 Task: Write and save a response "A difficult person is someone who lacks empathy and concern for others".
Action: Mouse moved to (425, 129)
Screenshot: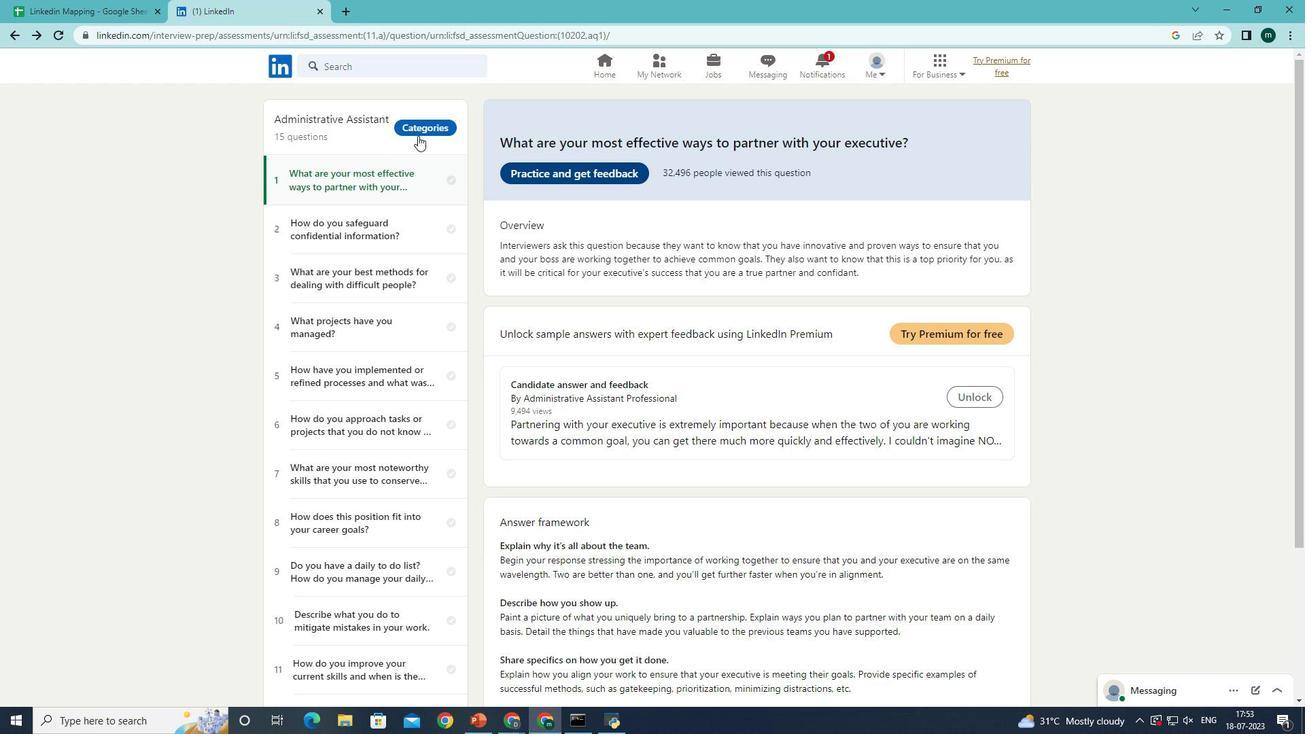 
Action: Mouse pressed left at (425, 129)
Screenshot: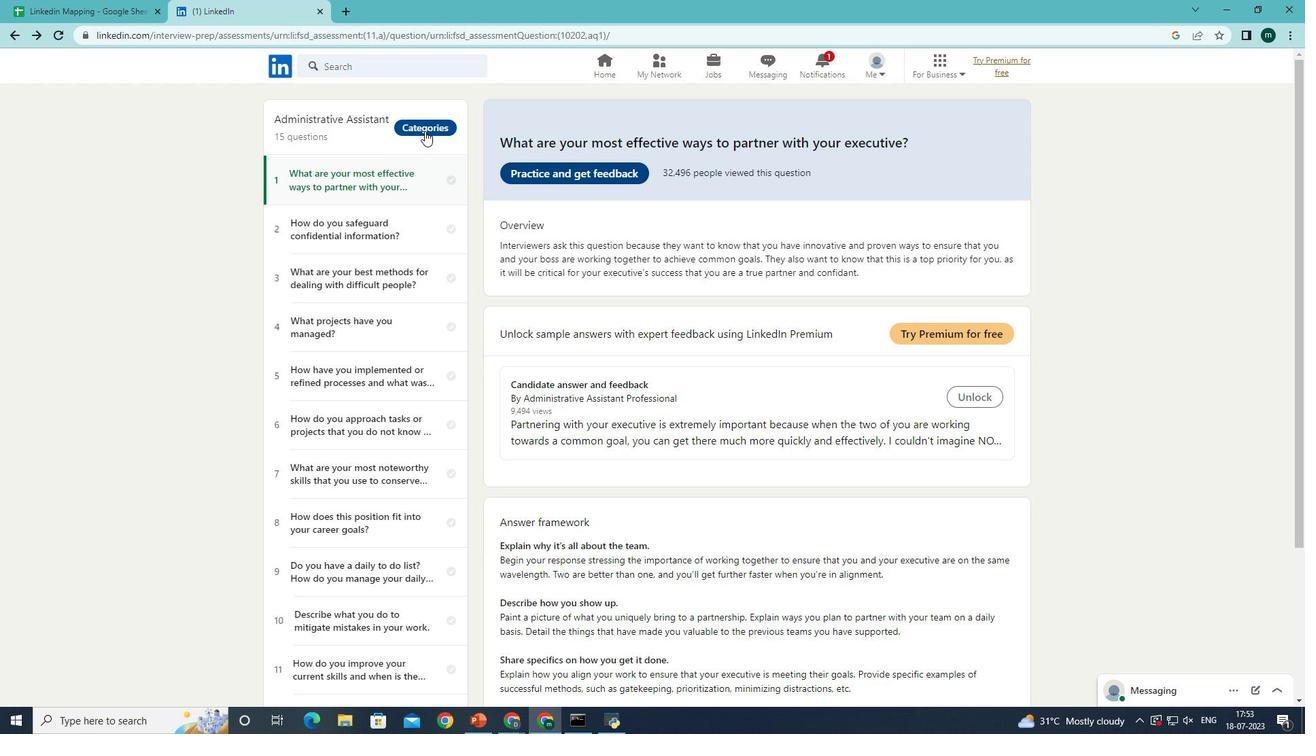 
Action: Mouse moved to (382, 267)
Screenshot: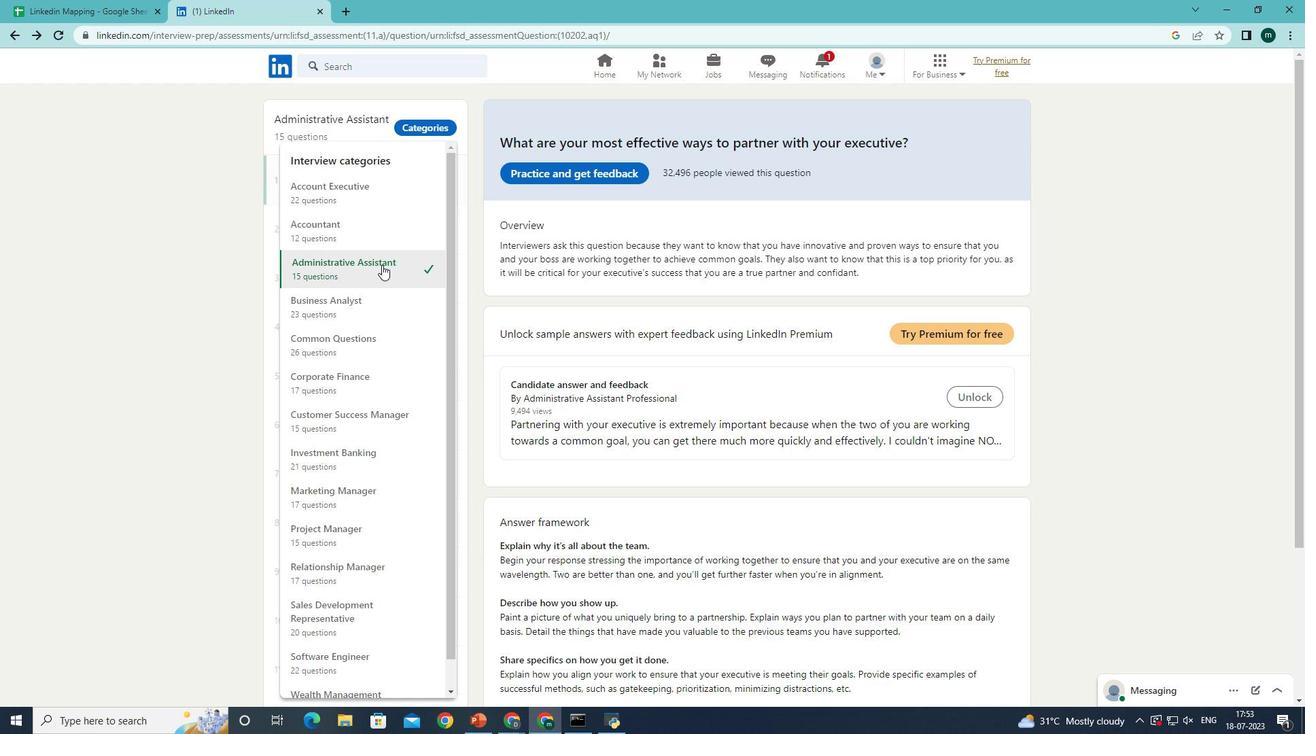 
Action: Mouse pressed left at (382, 267)
Screenshot: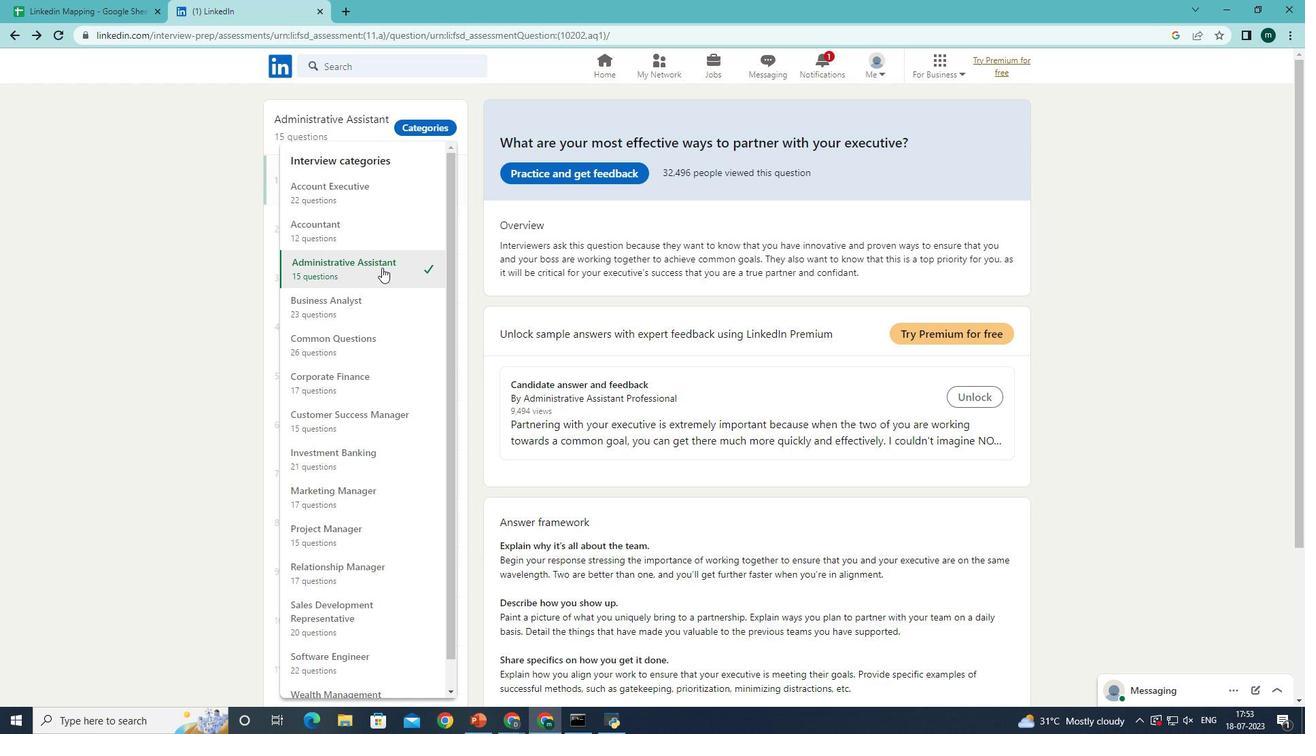 
Action: Mouse moved to (602, 174)
Screenshot: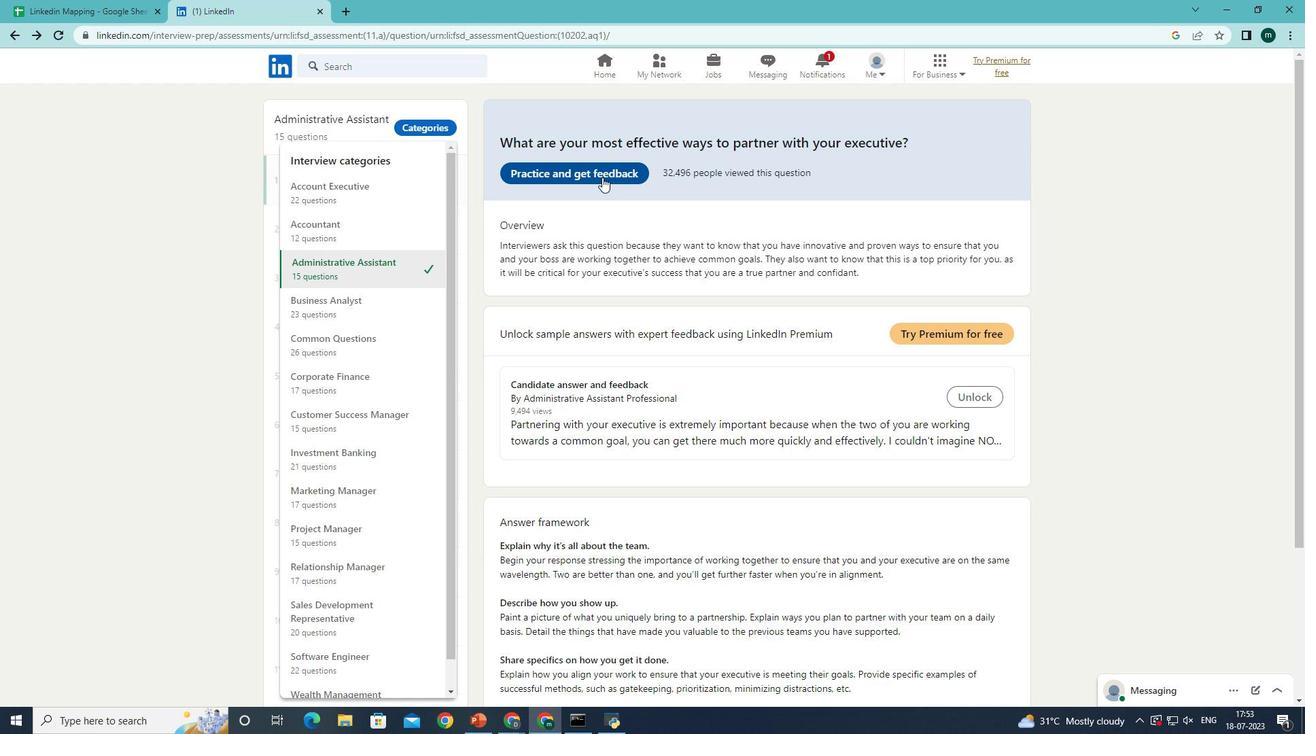
Action: Mouse pressed left at (602, 174)
Screenshot: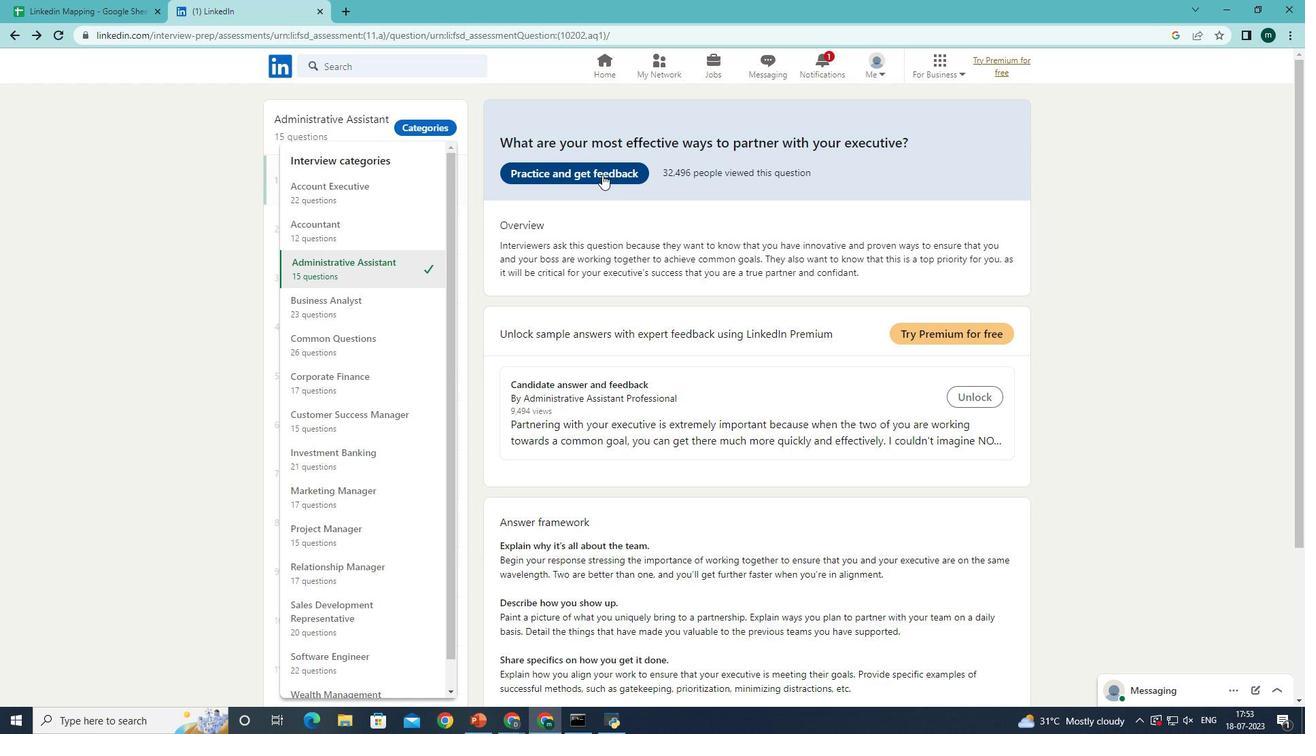 
Action: Mouse moved to (650, 408)
Screenshot: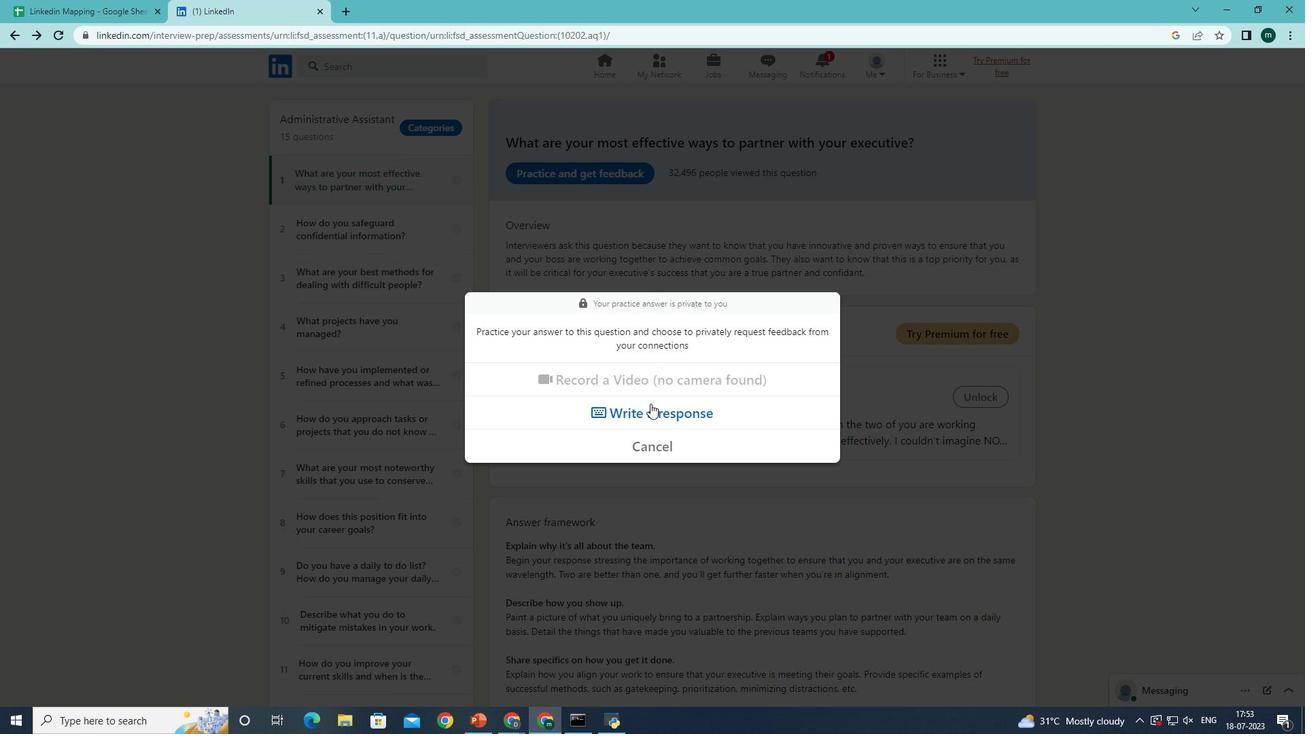 
Action: Mouse pressed left at (650, 408)
Screenshot: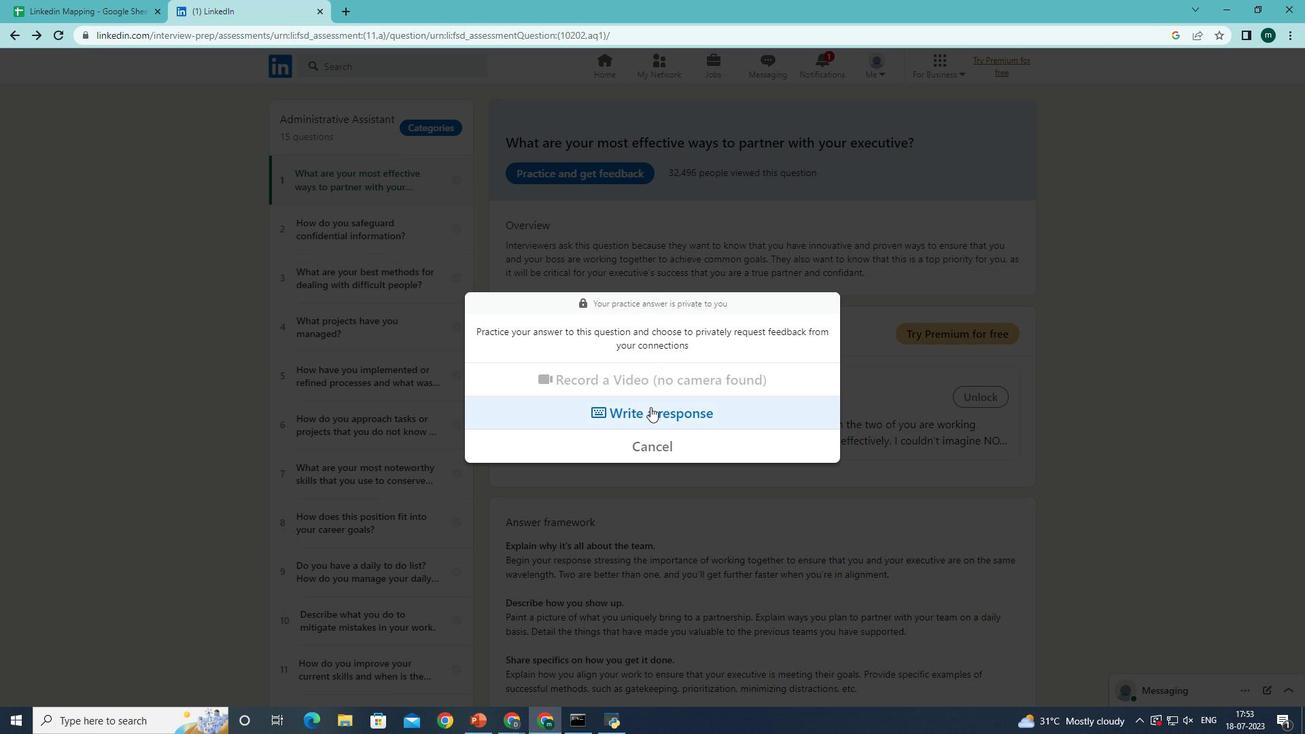 
Action: Mouse moved to (649, 346)
Screenshot: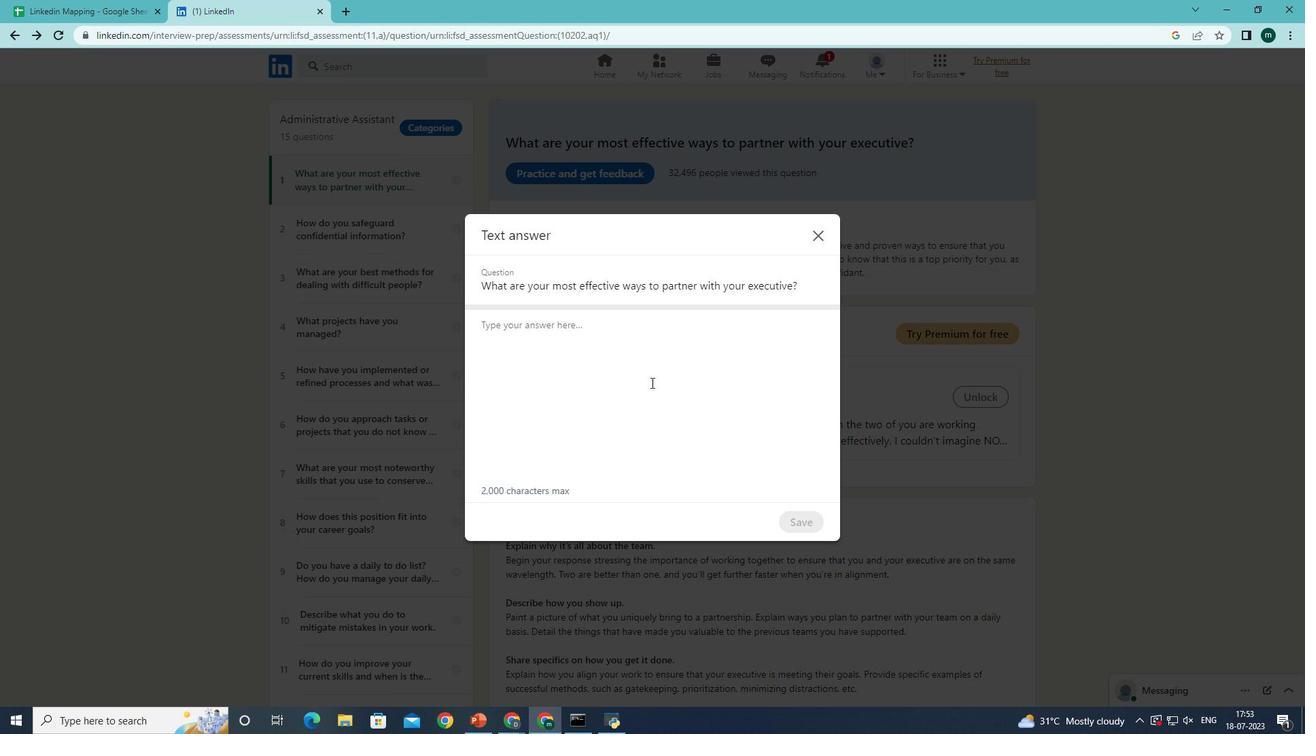 
Action: Mouse pressed left at (649, 346)
Screenshot: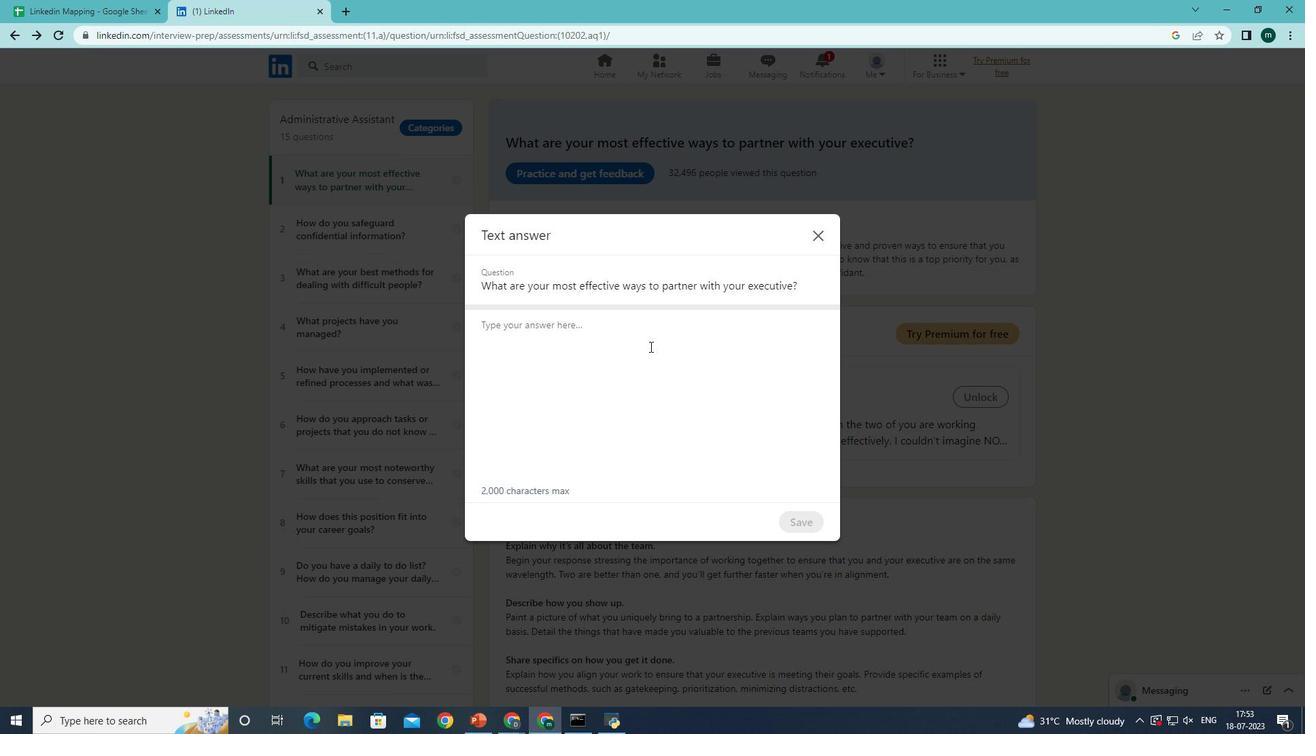 
Action: Mouse moved to (646, 346)
Screenshot: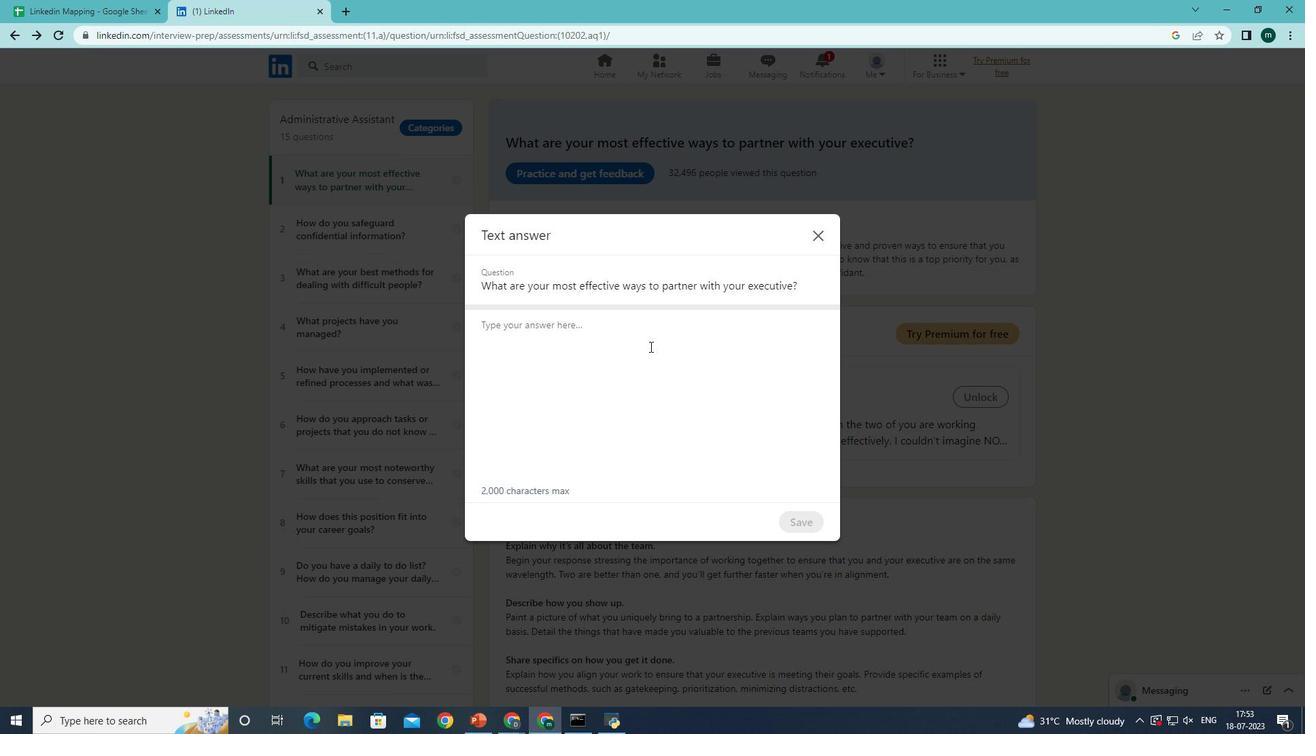 
Action: Key pressed <Key.shift>A<Key.space>difficult<Key.space>person<Key.space>is<Key.space>someone<Key.space>who<Key.space>lacks<Key.space>empathy<Key.space>and<Key.space>concern<Key.space>for<Key.space>others.
Screenshot: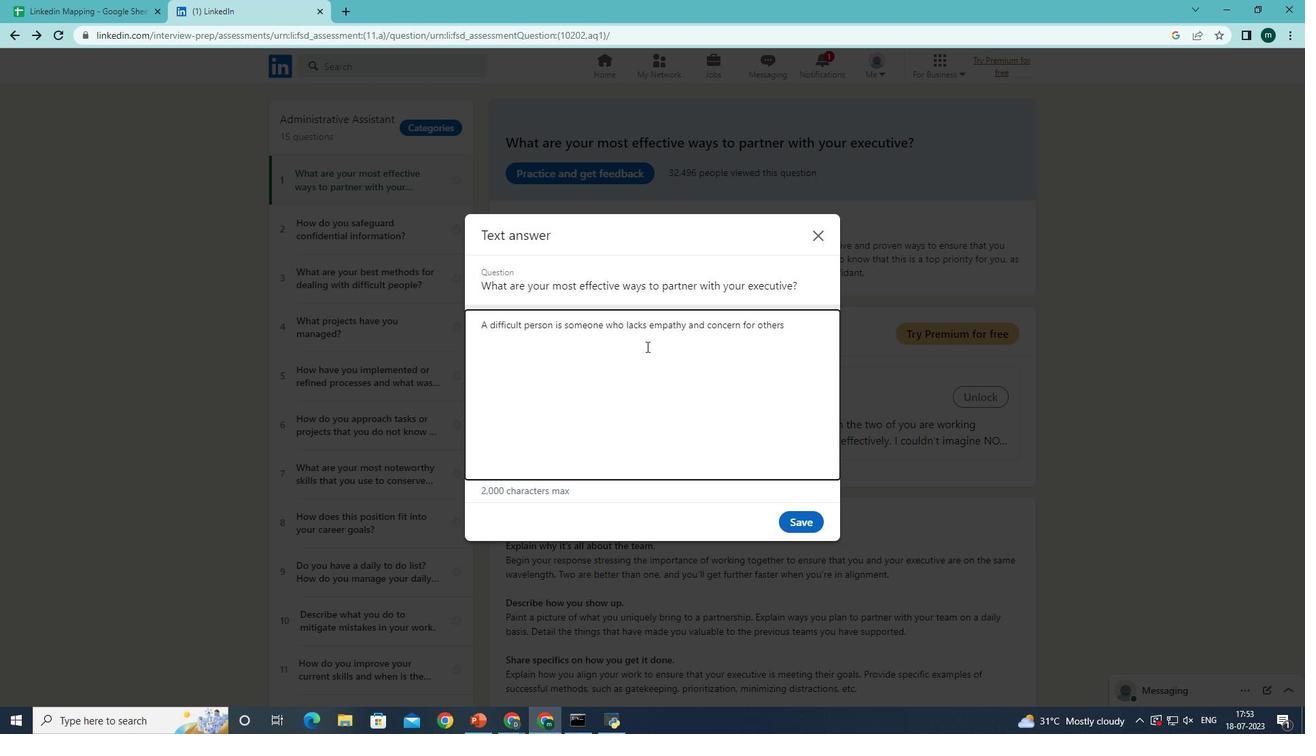 
Action: Mouse moved to (617, 300)
Screenshot: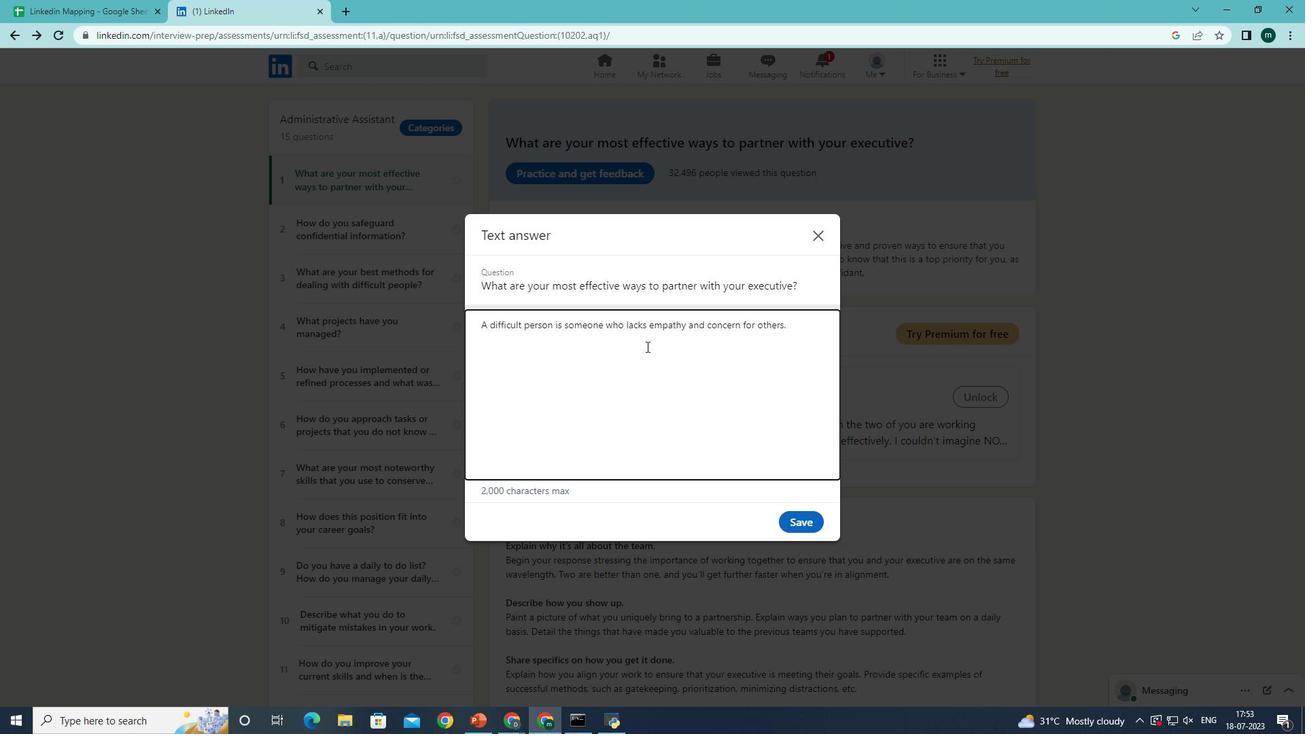 
